 Task: Add Sprouts Organic Blackberry Preserves to the cart.
Action: Mouse moved to (805, 312)
Screenshot: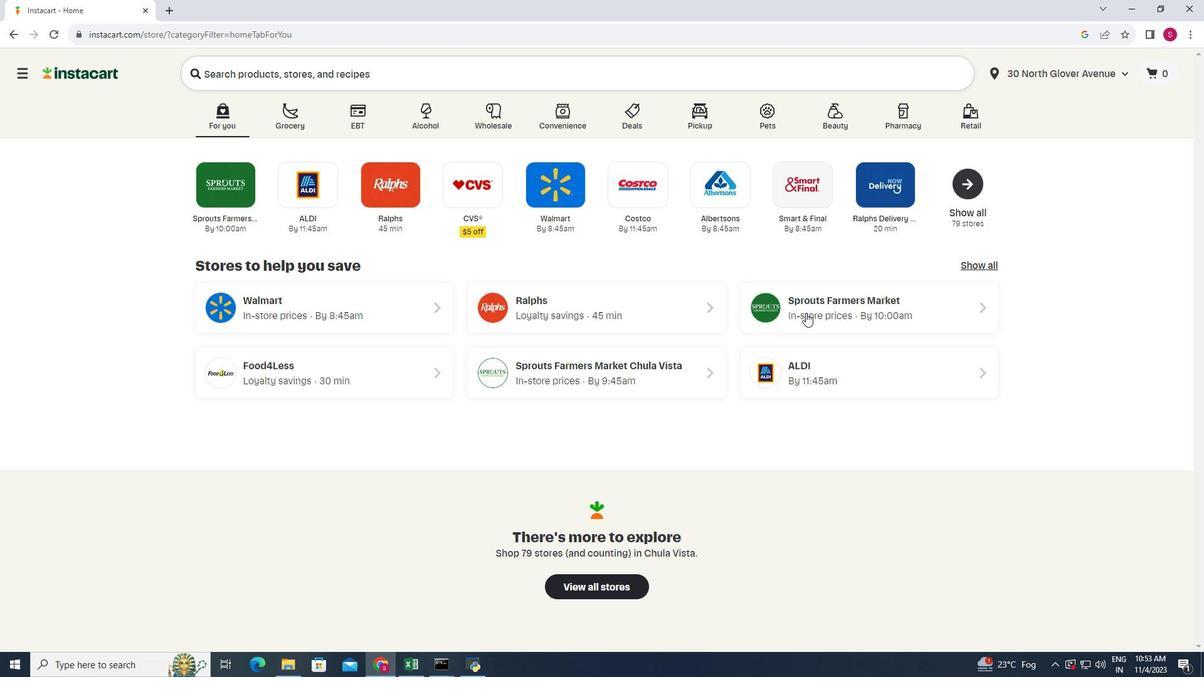 
Action: Mouse pressed left at (805, 312)
Screenshot: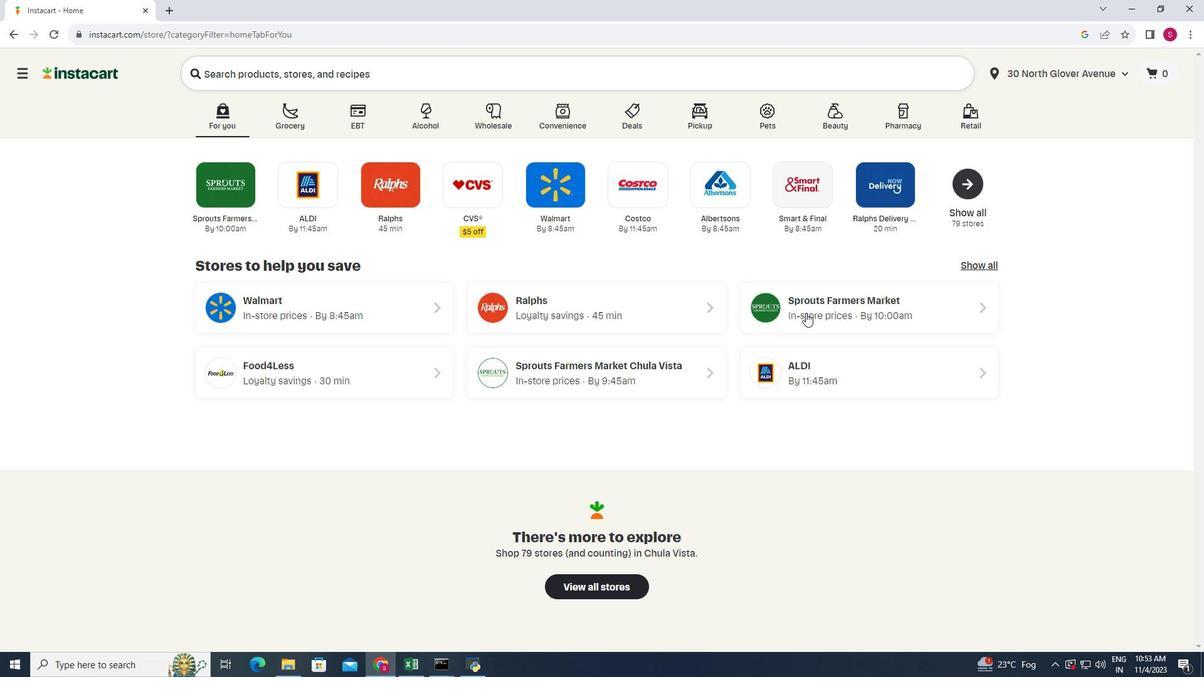 
Action: Mouse moved to (85, 378)
Screenshot: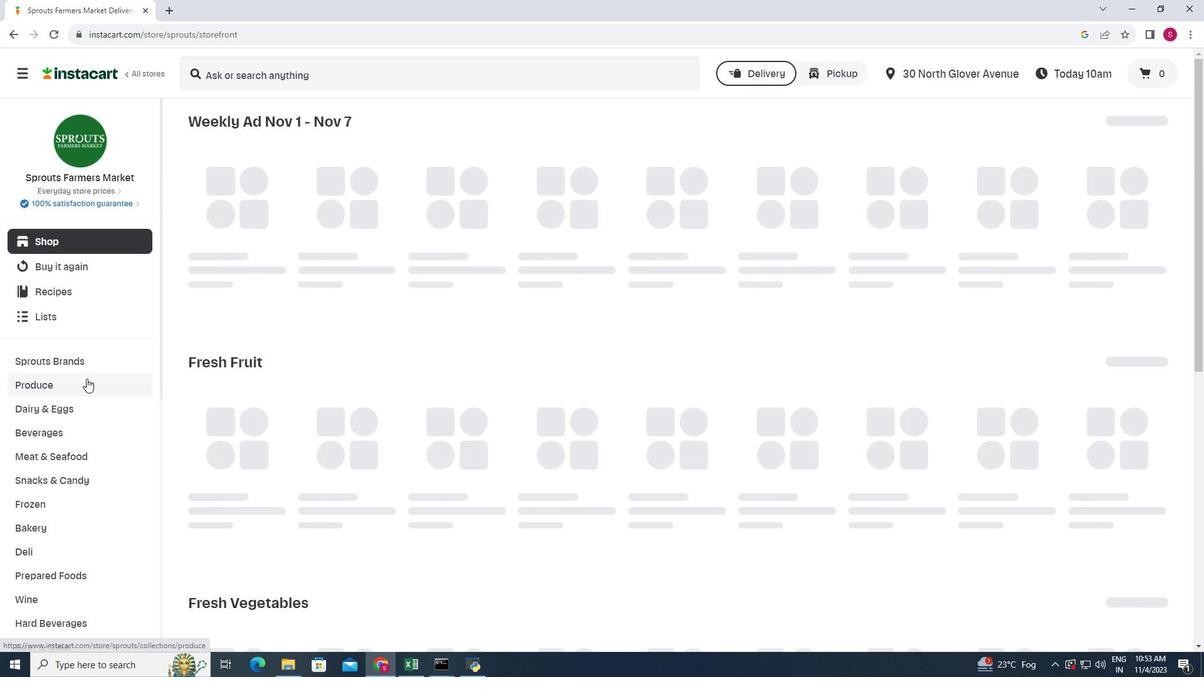 
Action: Mouse scrolled (85, 377) with delta (0, 0)
Screenshot: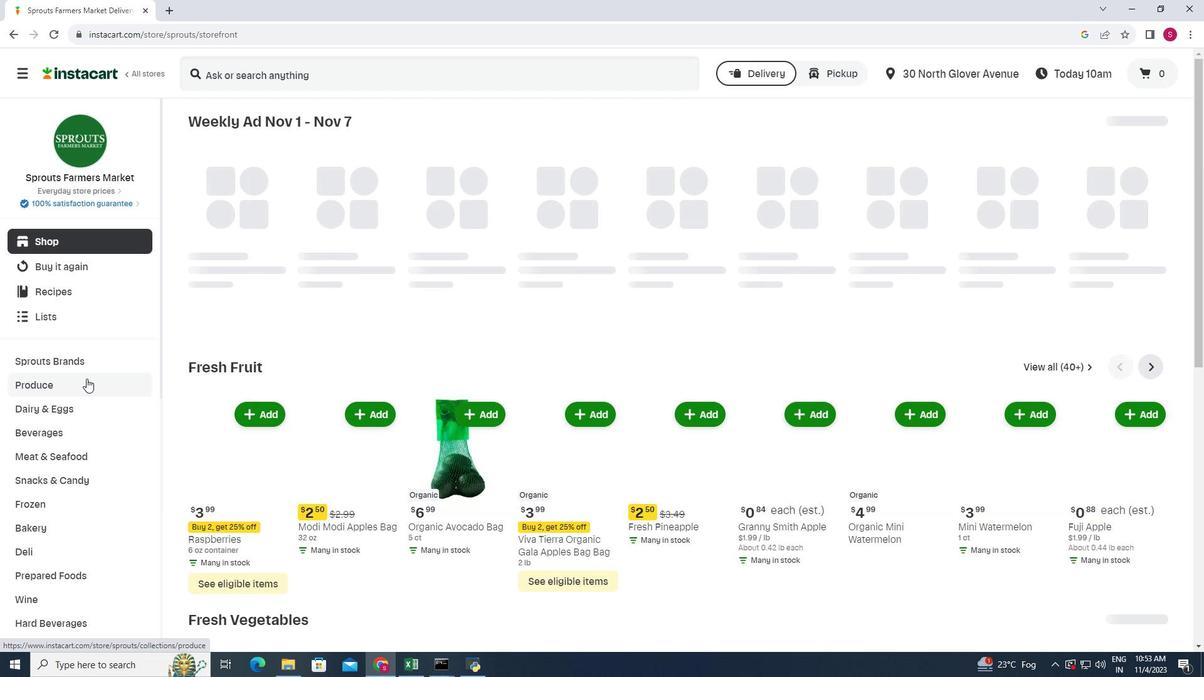 
Action: Mouse scrolled (85, 377) with delta (0, 0)
Screenshot: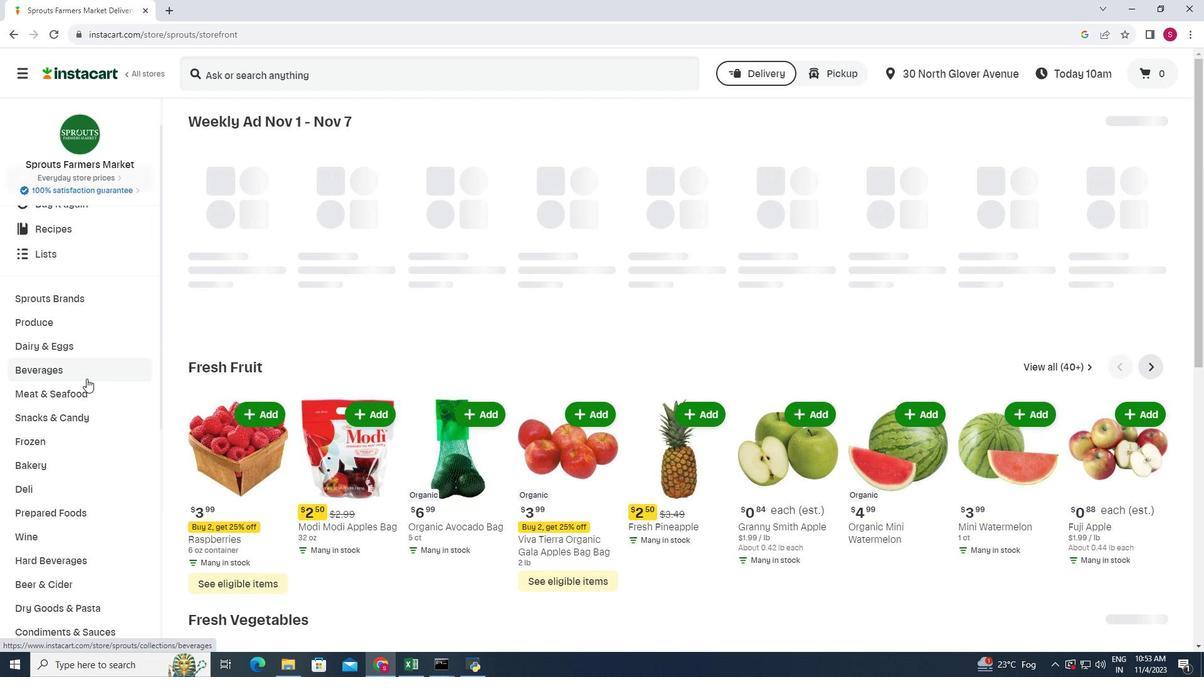 
Action: Mouse scrolled (85, 377) with delta (0, 0)
Screenshot: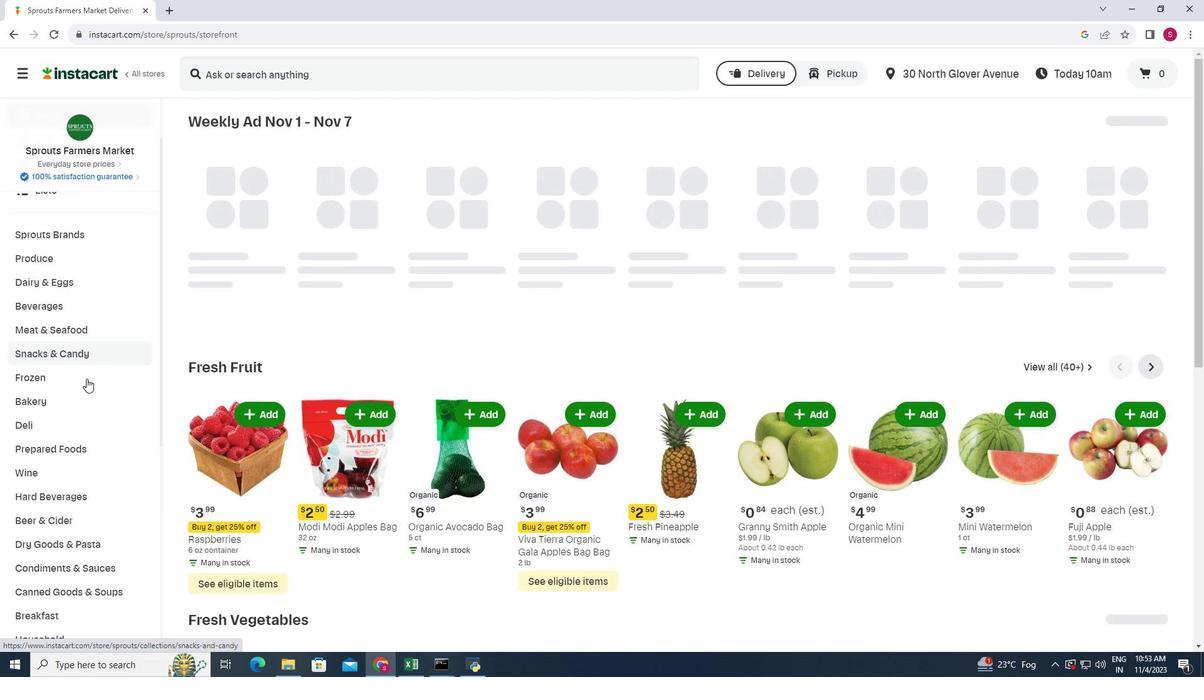 
Action: Mouse moved to (55, 552)
Screenshot: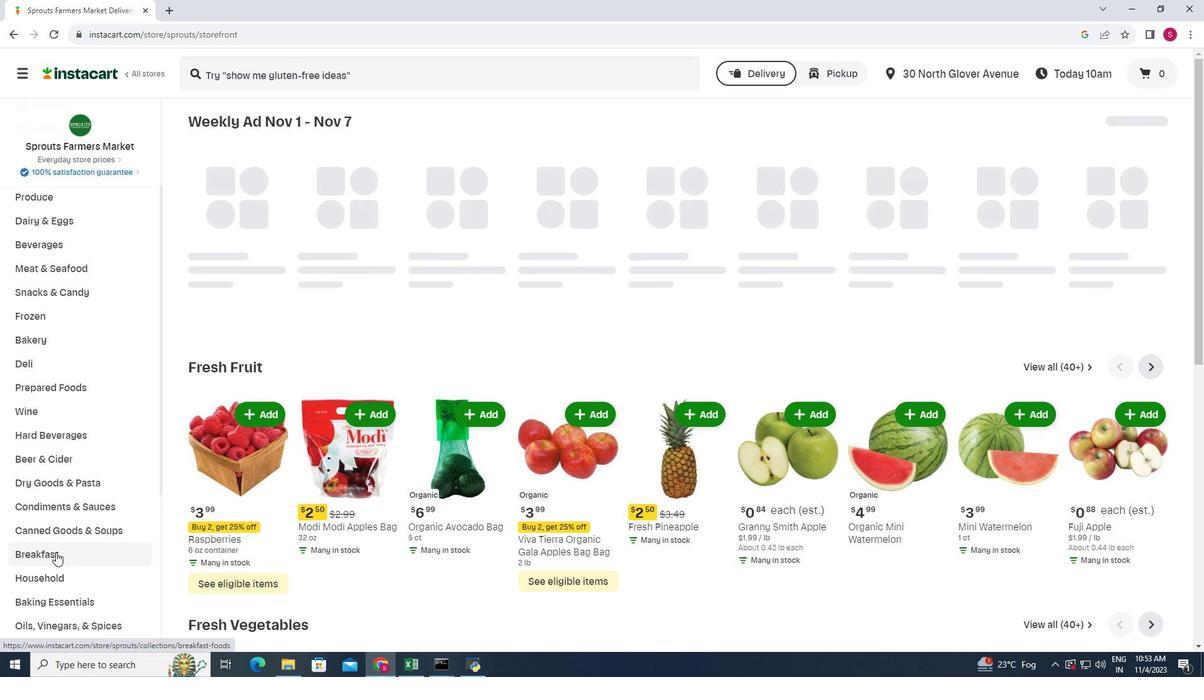 
Action: Mouse pressed left at (55, 552)
Screenshot: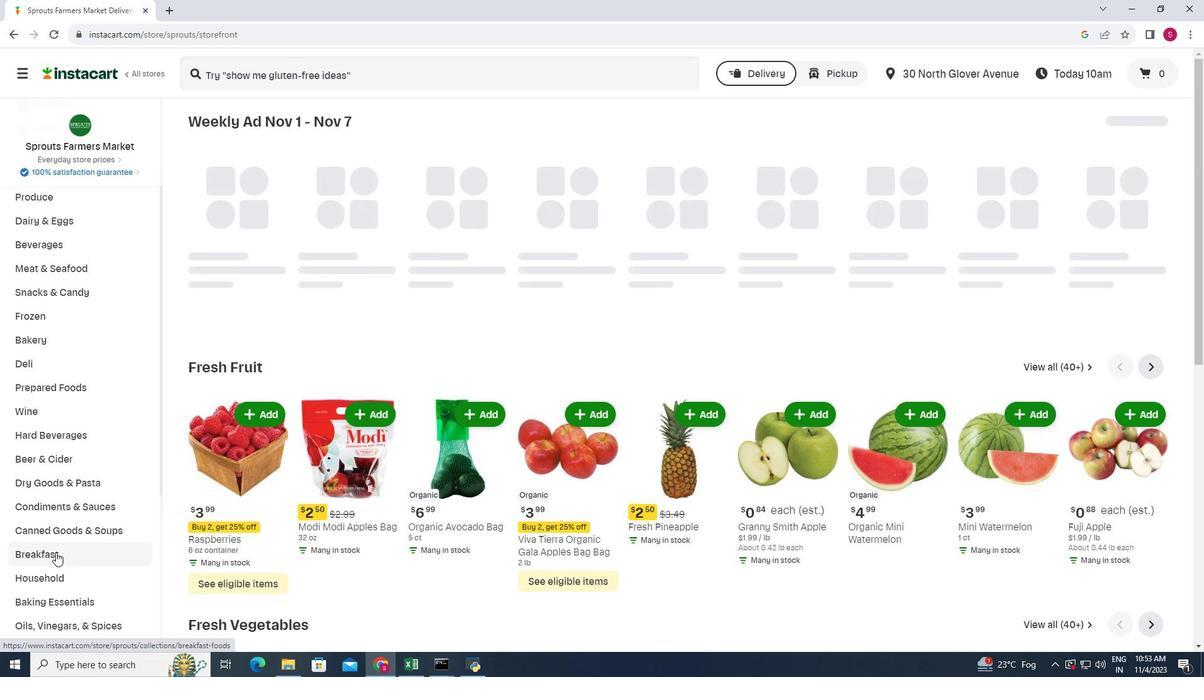 
Action: Mouse moved to (756, 160)
Screenshot: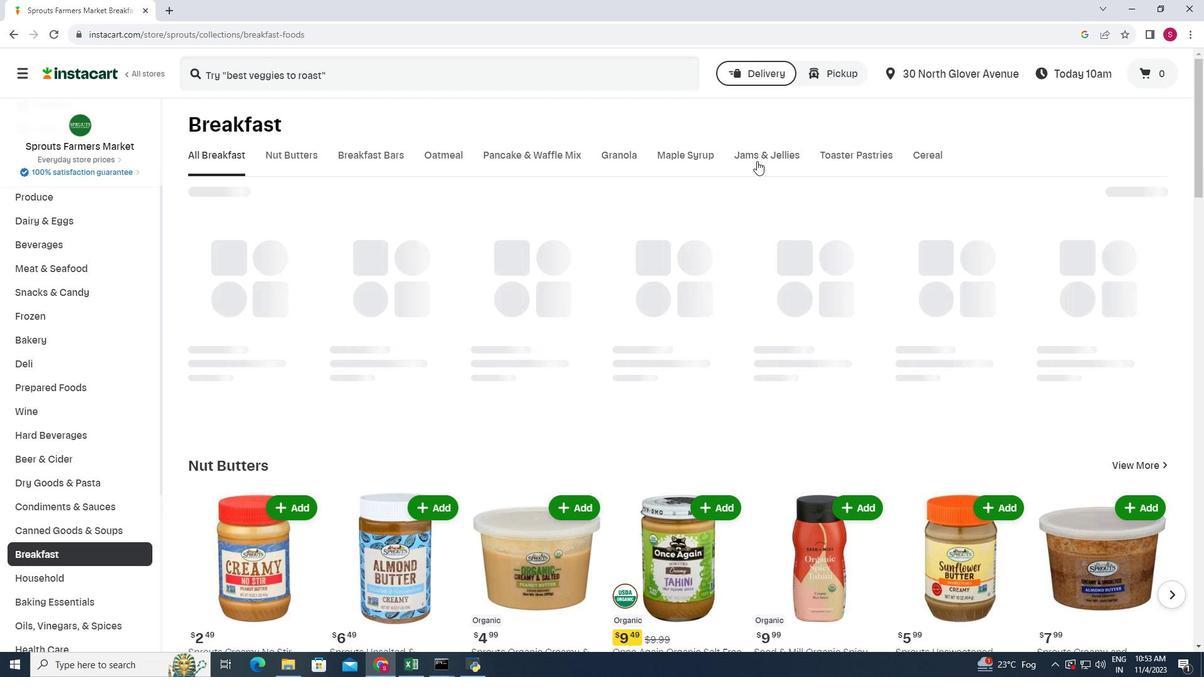 
Action: Mouse pressed left at (756, 160)
Screenshot: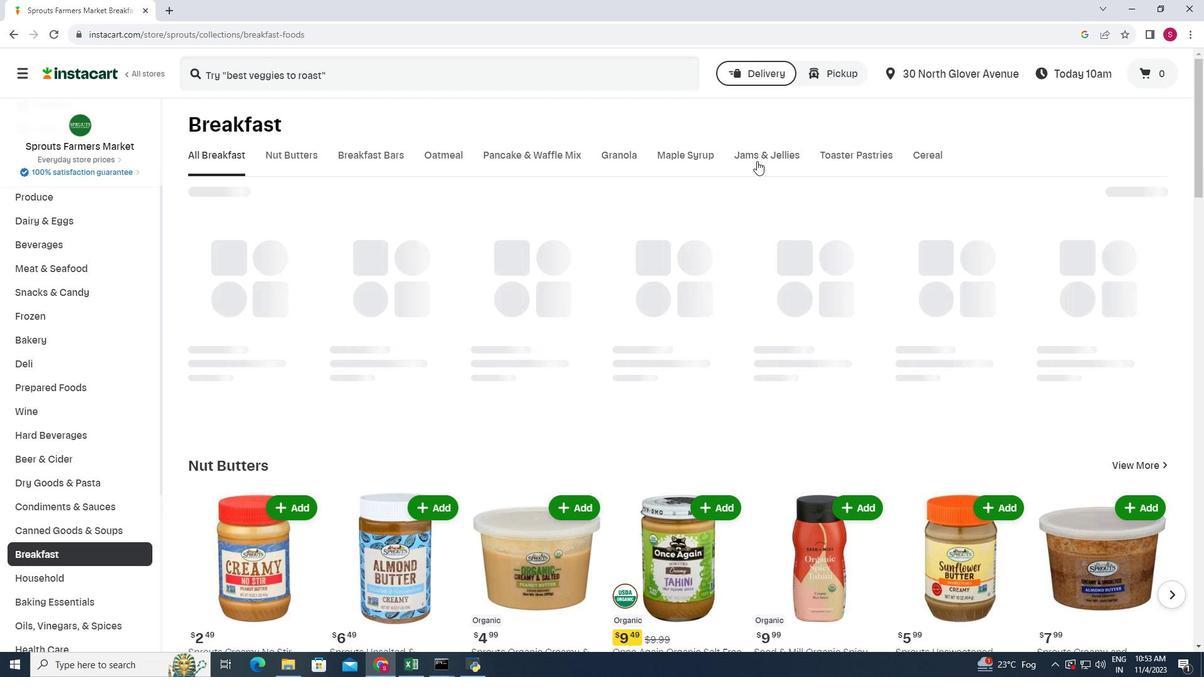 
Action: Mouse moved to (299, 212)
Screenshot: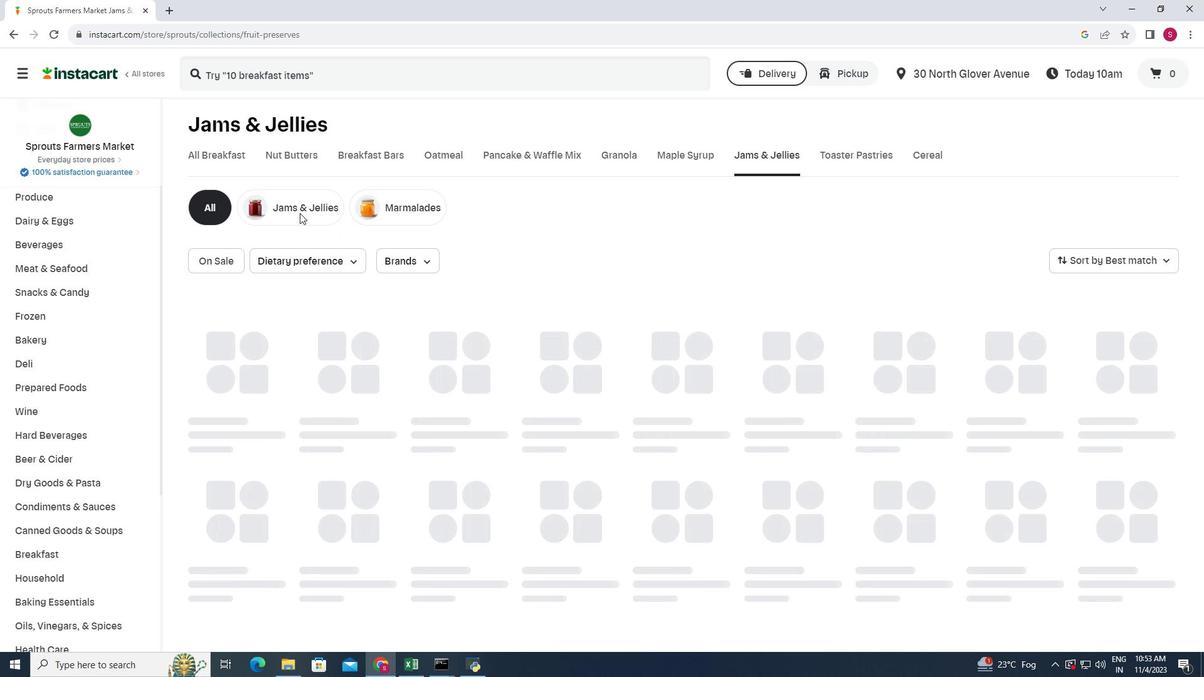 
Action: Mouse pressed left at (299, 212)
Screenshot: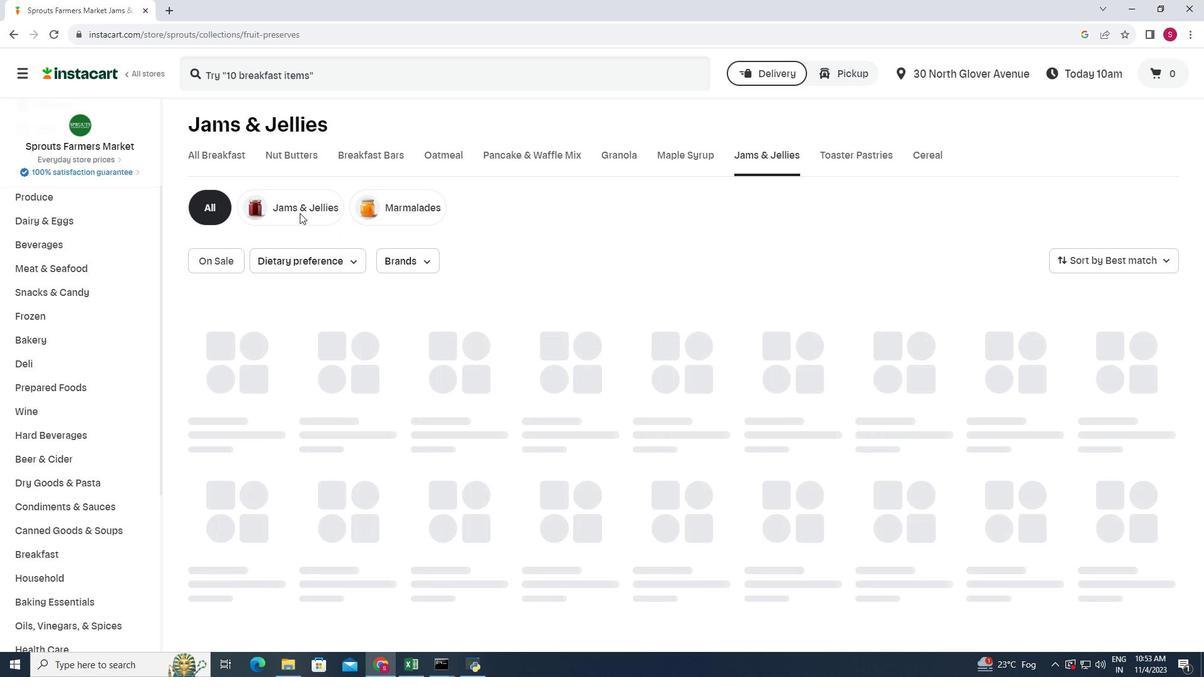 
Action: Mouse moved to (504, 239)
Screenshot: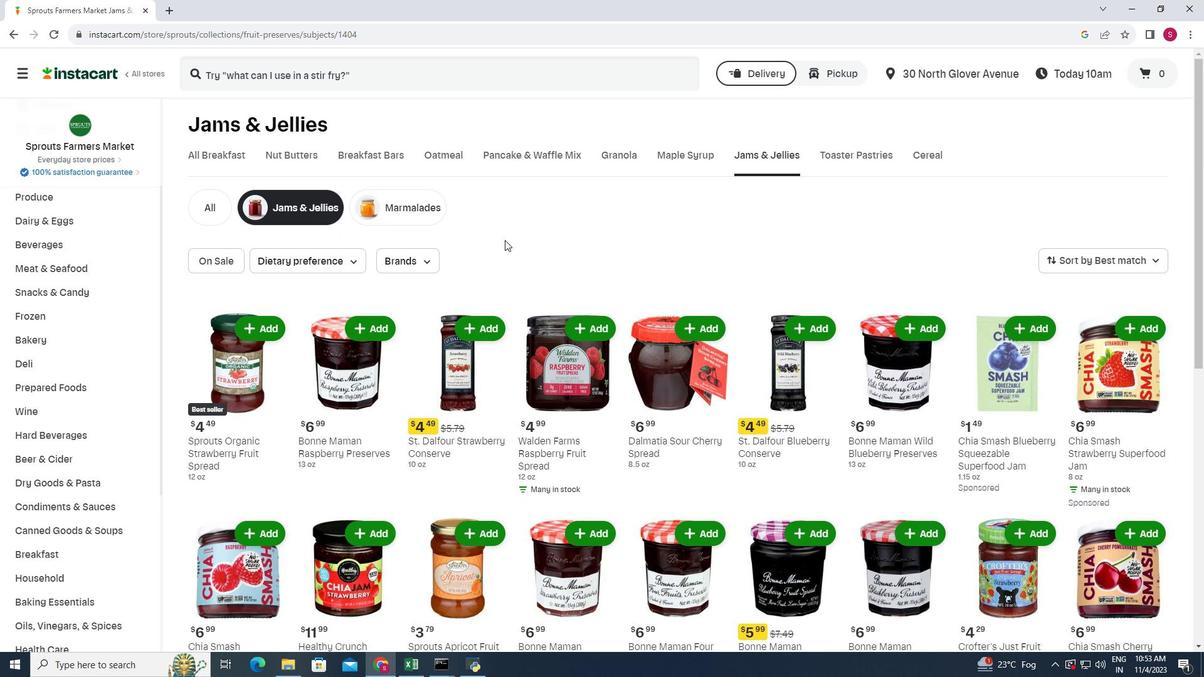 
Action: Mouse scrolled (504, 239) with delta (0, 0)
Screenshot: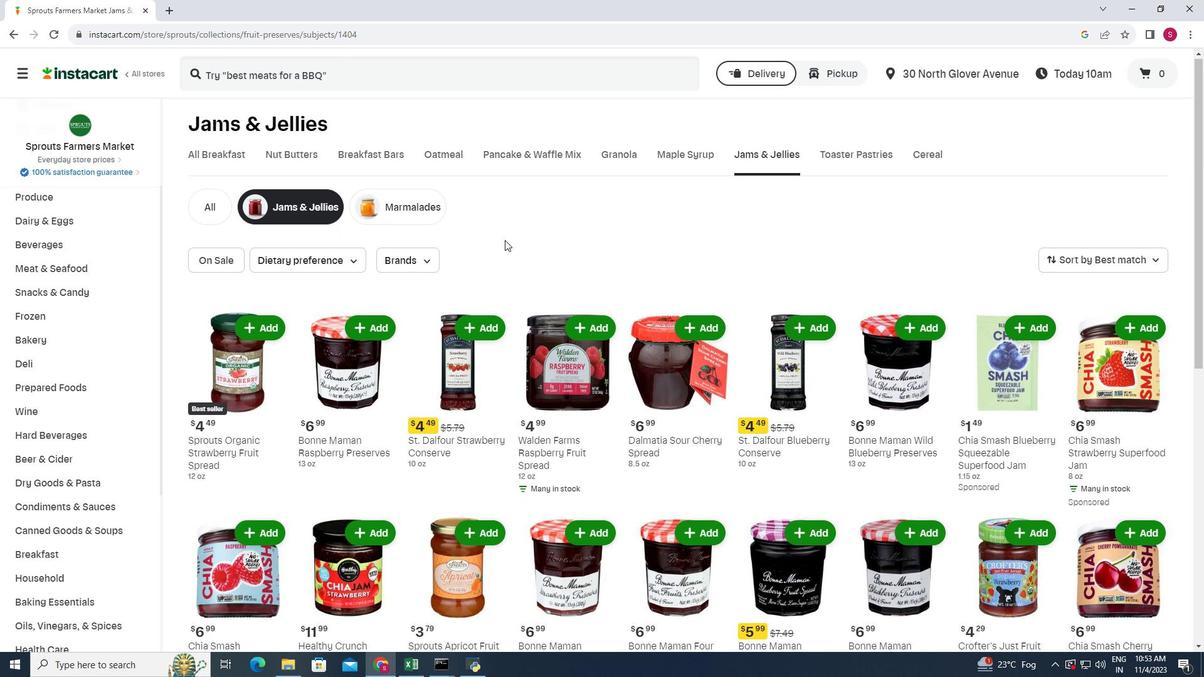 
Action: Mouse moved to (532, 260)
Screenshot: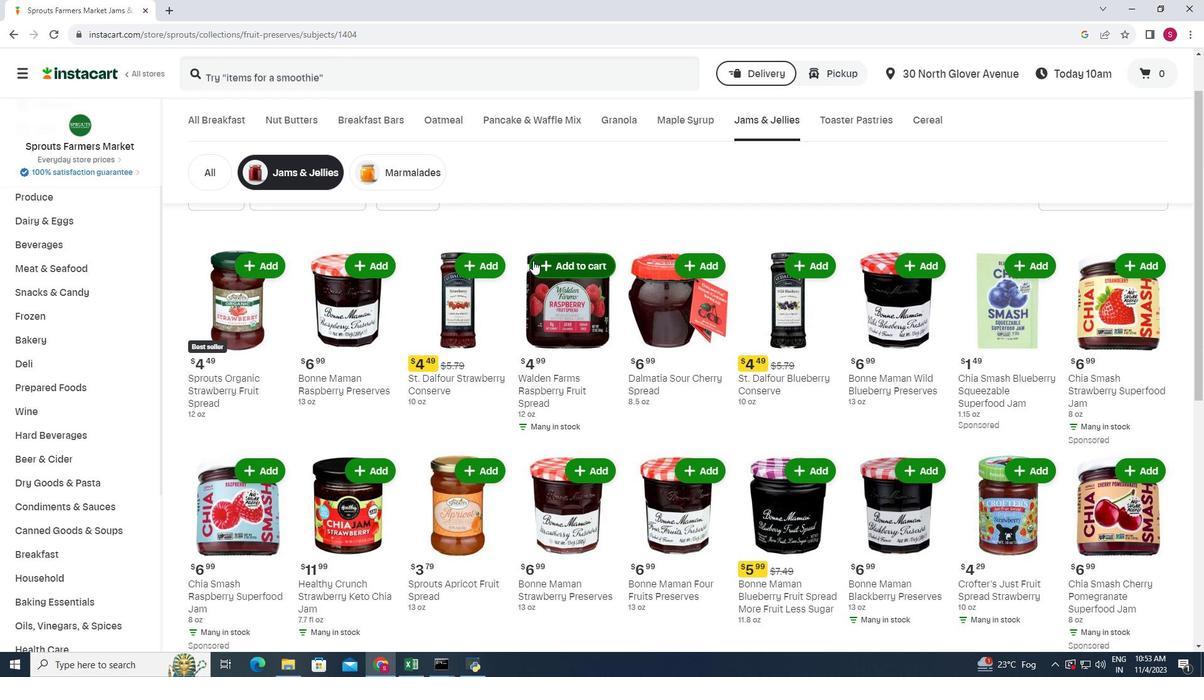 
Action: Mouse scrolled (532, 259) with delta (0, 0)
Screenshot: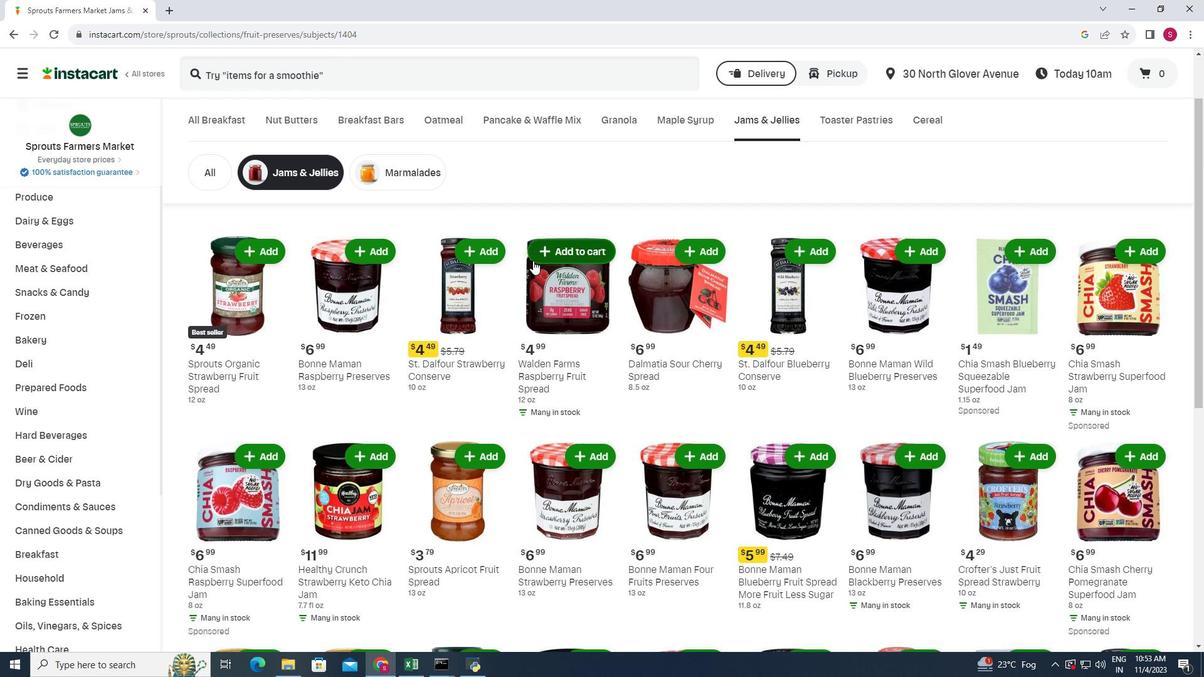 
Action: Mouse moved to (553, 273)
Screenshot: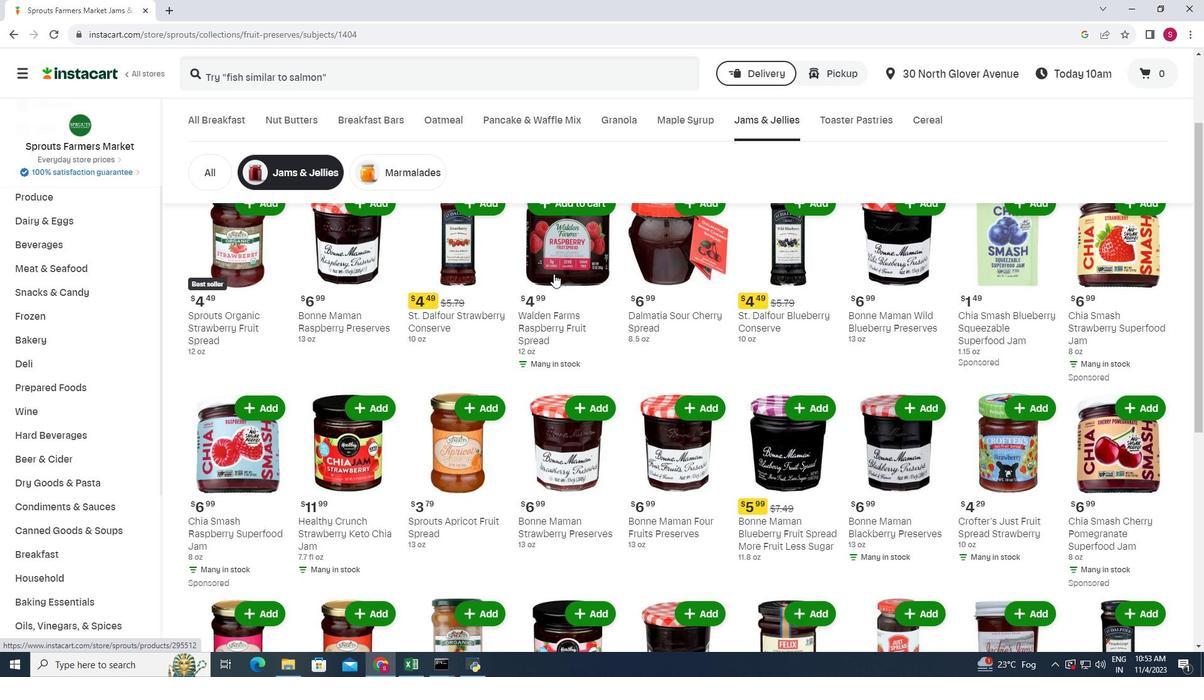 
Action: Mouse scrolled (553, 272) with delta (0, 0)
Screenshot: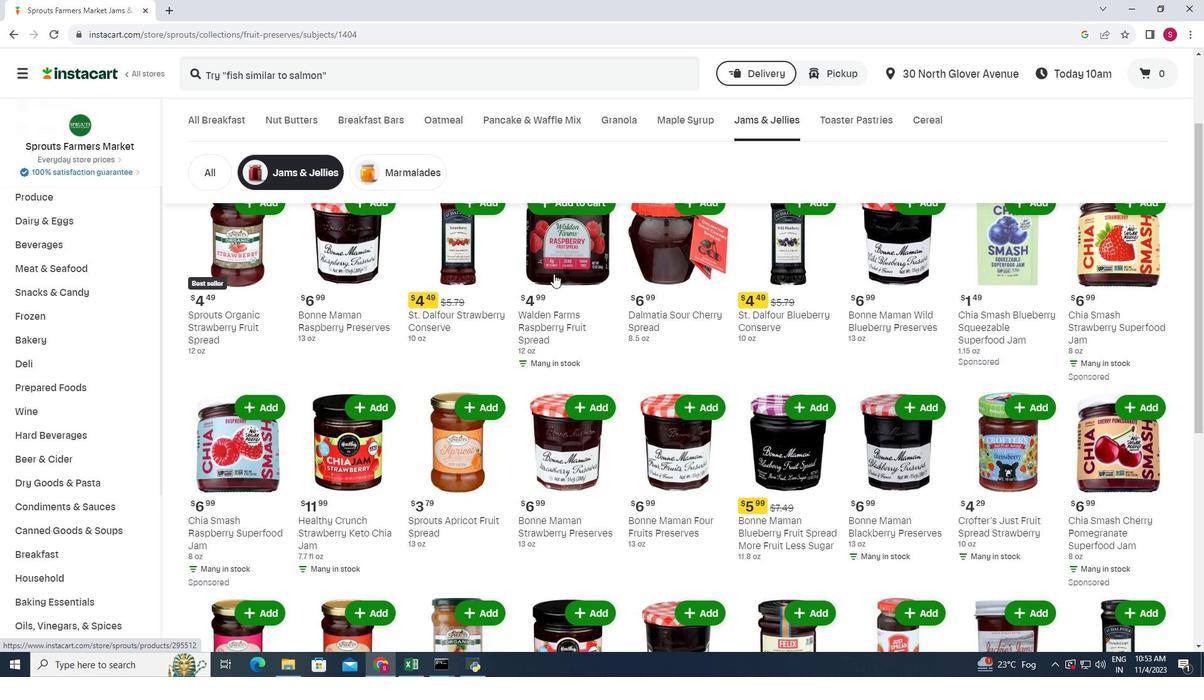 
Action: Mouse moved to (513, 276)
Screenshot: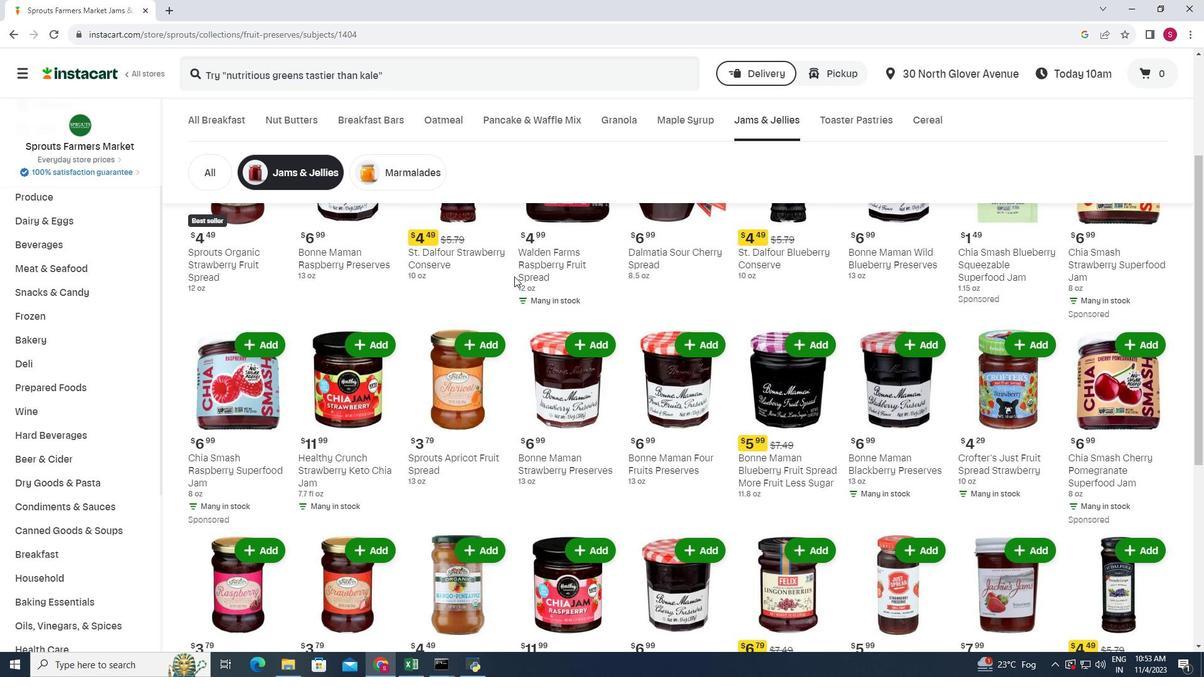 
Action: Mouse scrolled (513, 275) with delta (0, 0)
Screenshot: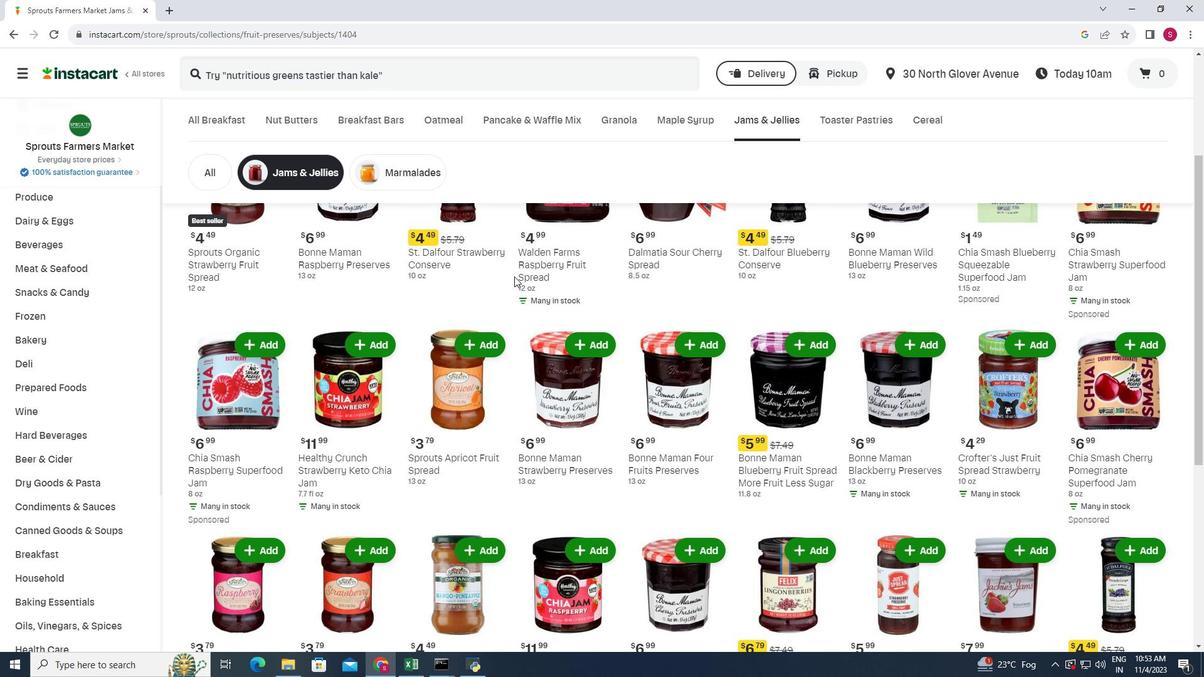 
Action: Mouse moved to (514, 276)
Screenshot: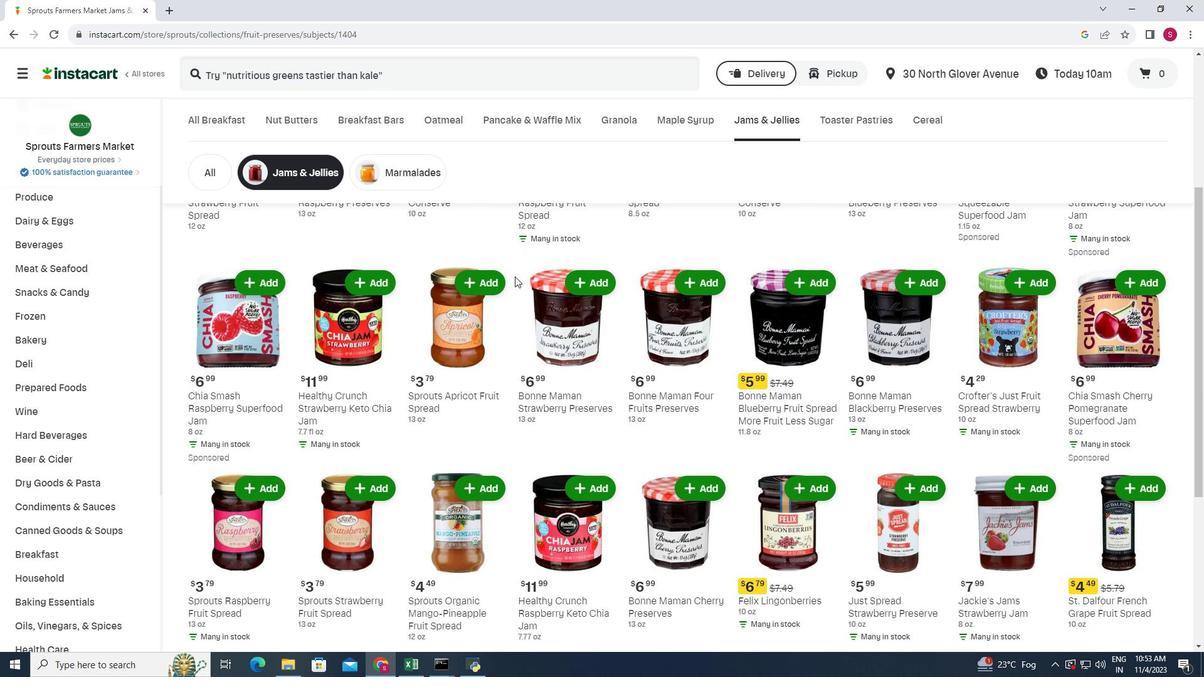 
Action: Mouse scrolled (514, 275) with delta (0, 0)
Screenshot: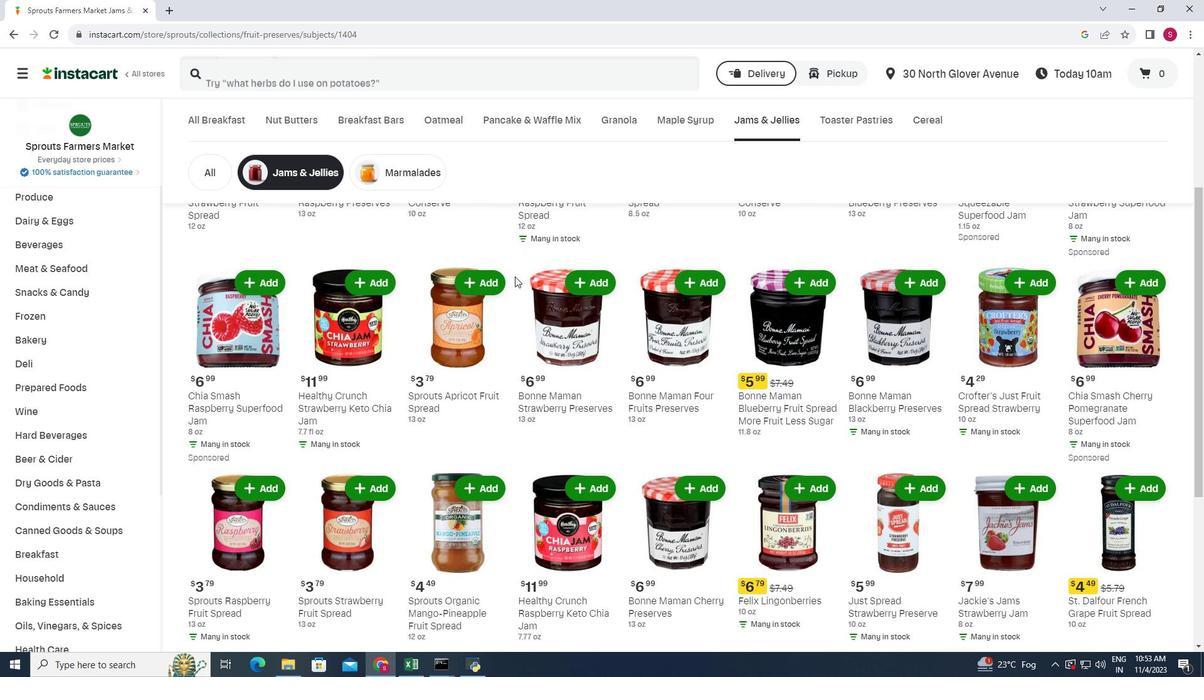 
Action: Mouse moved to (515, 276)
Screenshot: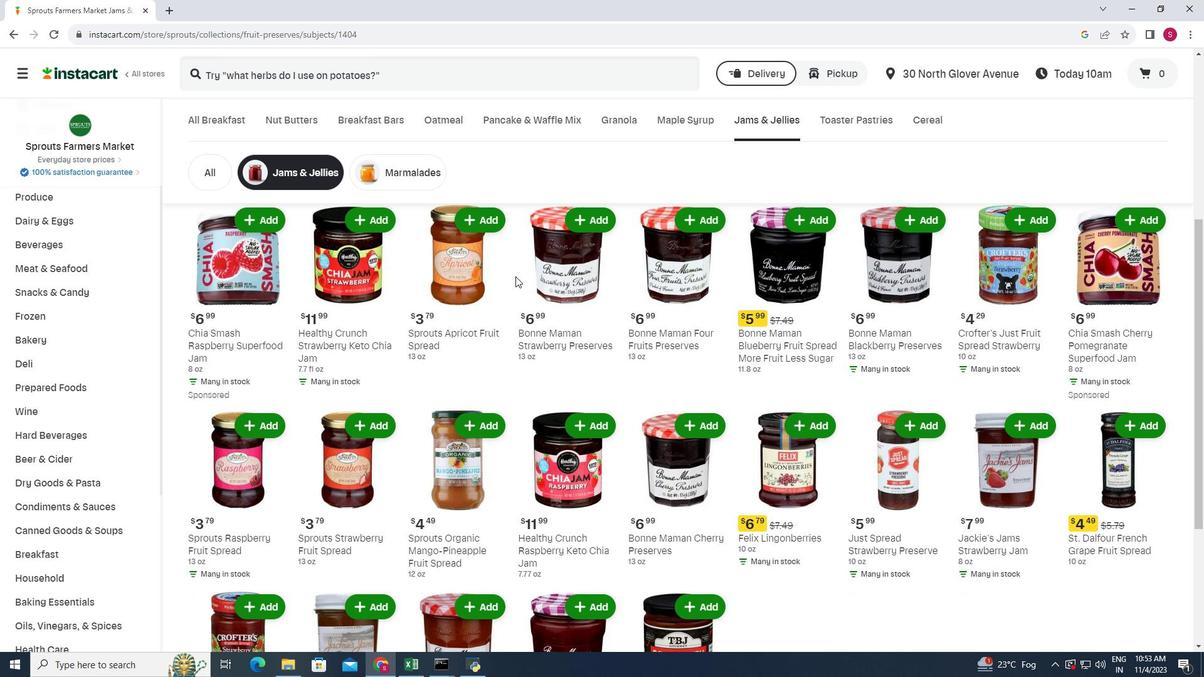 
Action: Mouse scrolled (515, 275) with delta (0, 0)
Screenshot: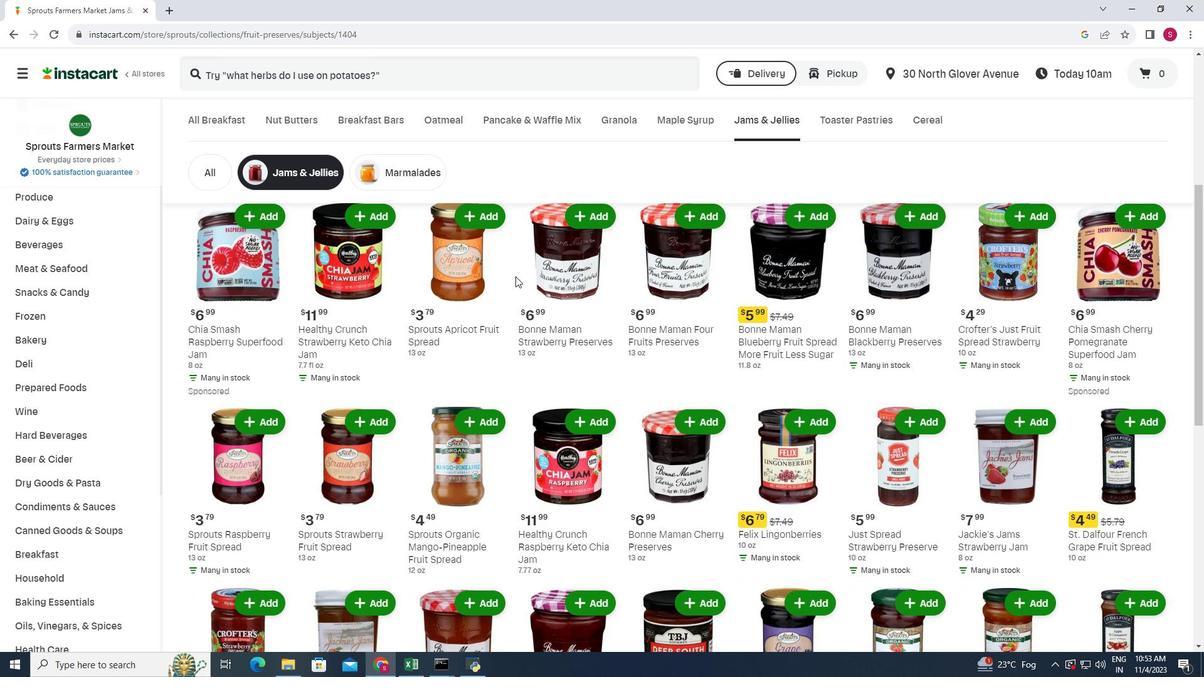 
Action: Mouse scrolled (515, 275) with delta (0, 0)
Screenshot: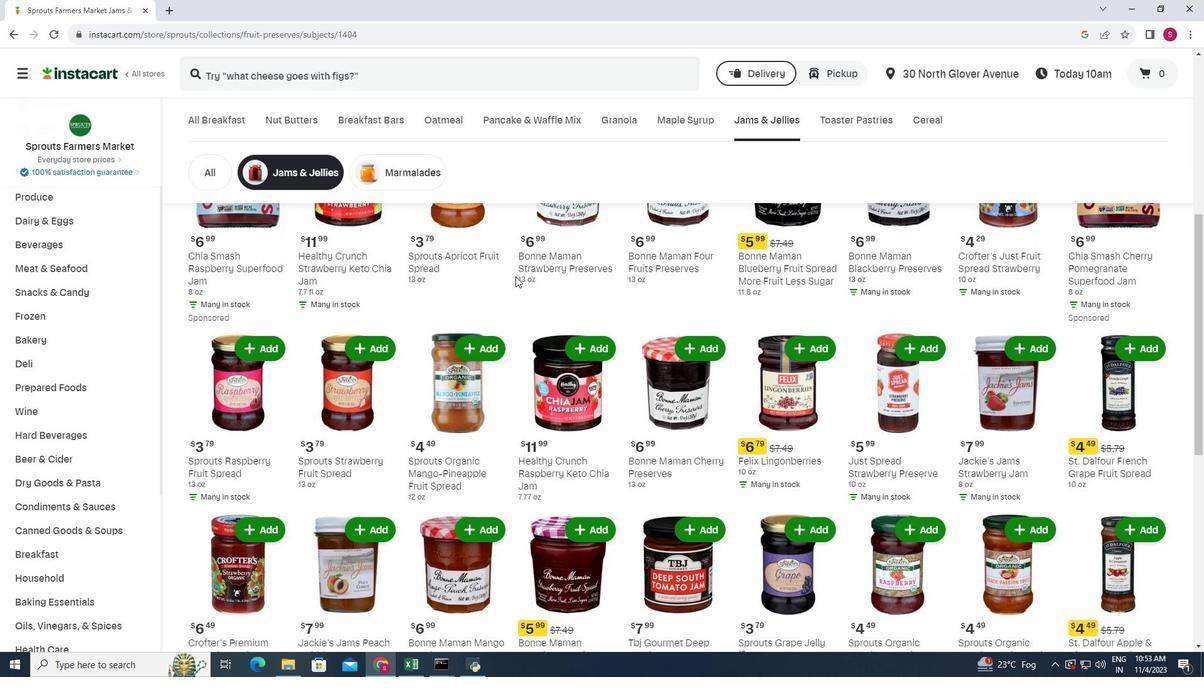 
Action: Mouse scrolled (515, 275) with delta (0, 0)
Screenshot: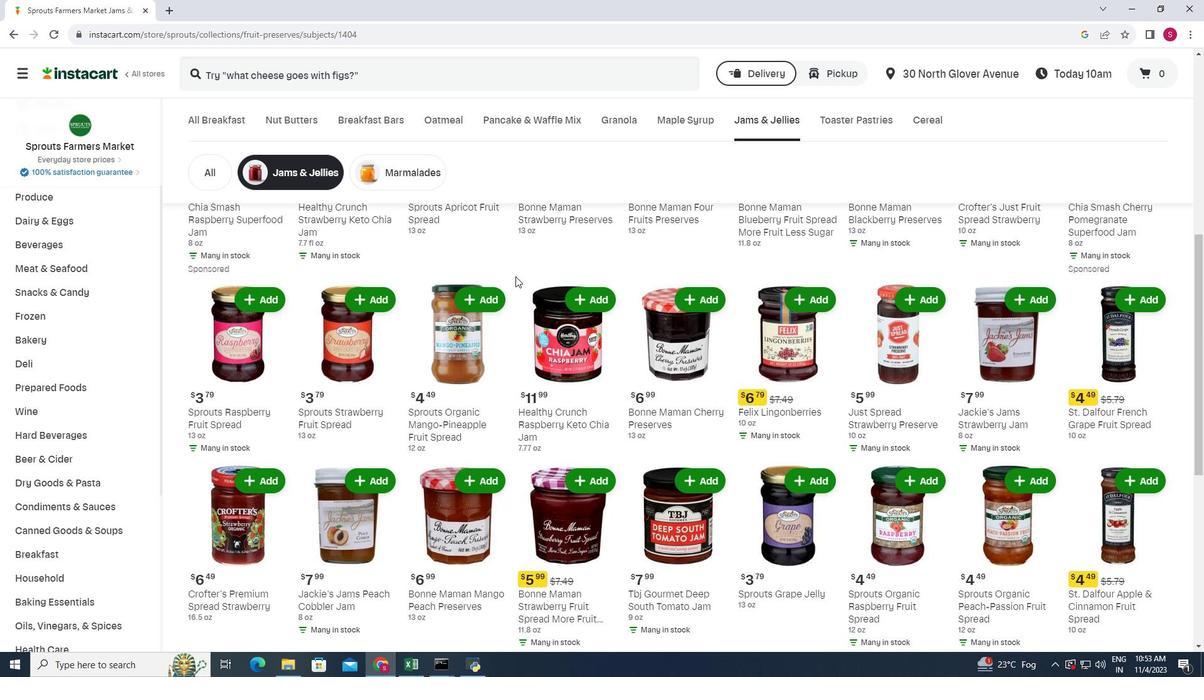 
Action: Mouse scrolled (515, 275) with delta (0, 0)
Screenshot: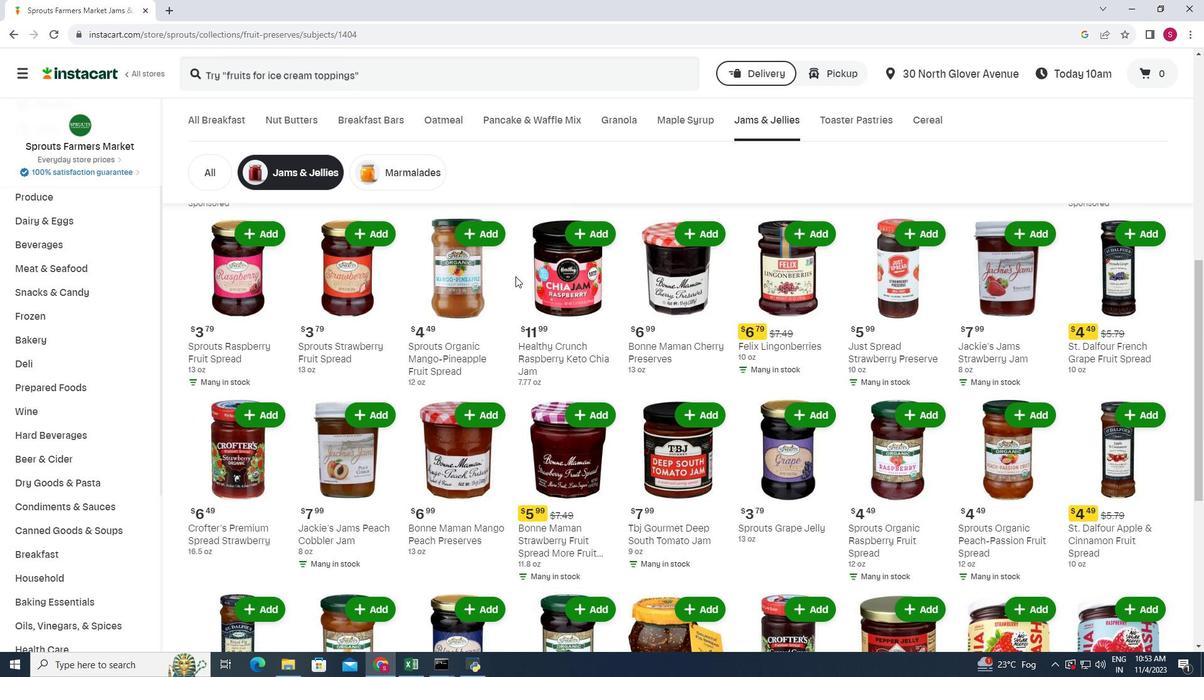 
Action: Mouse moved to (517, 274)
Screenshot: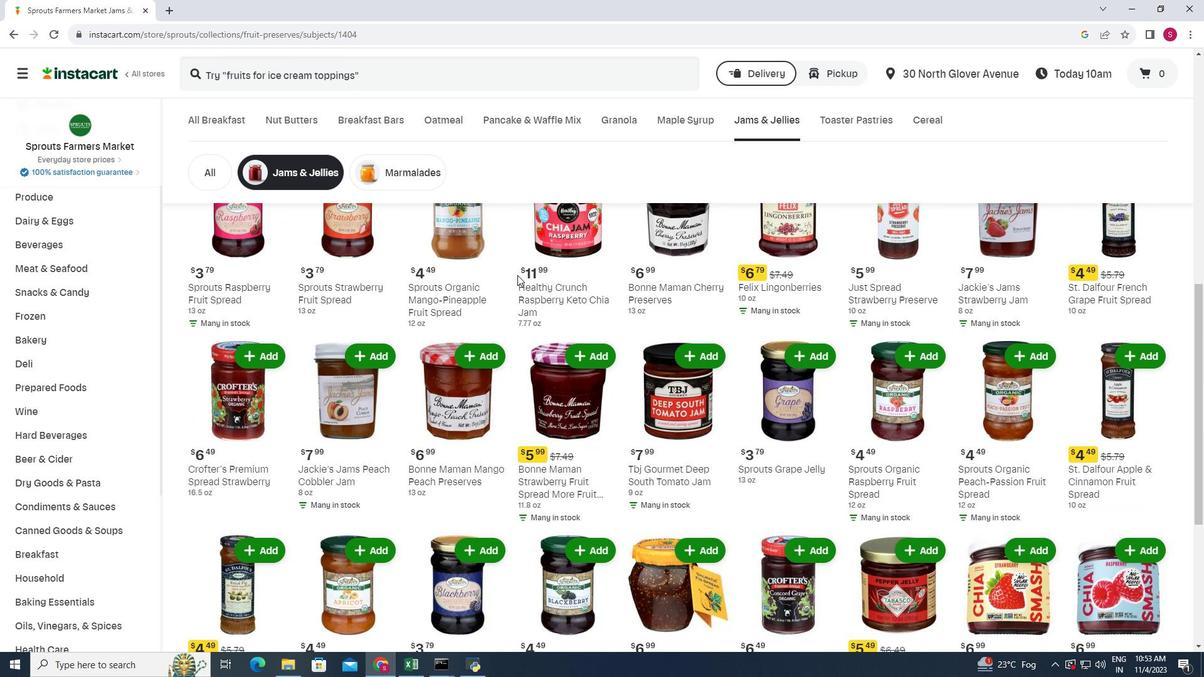 
Action: Mouse scrolled (517, 274) with delta (0, 0)
Screenshot: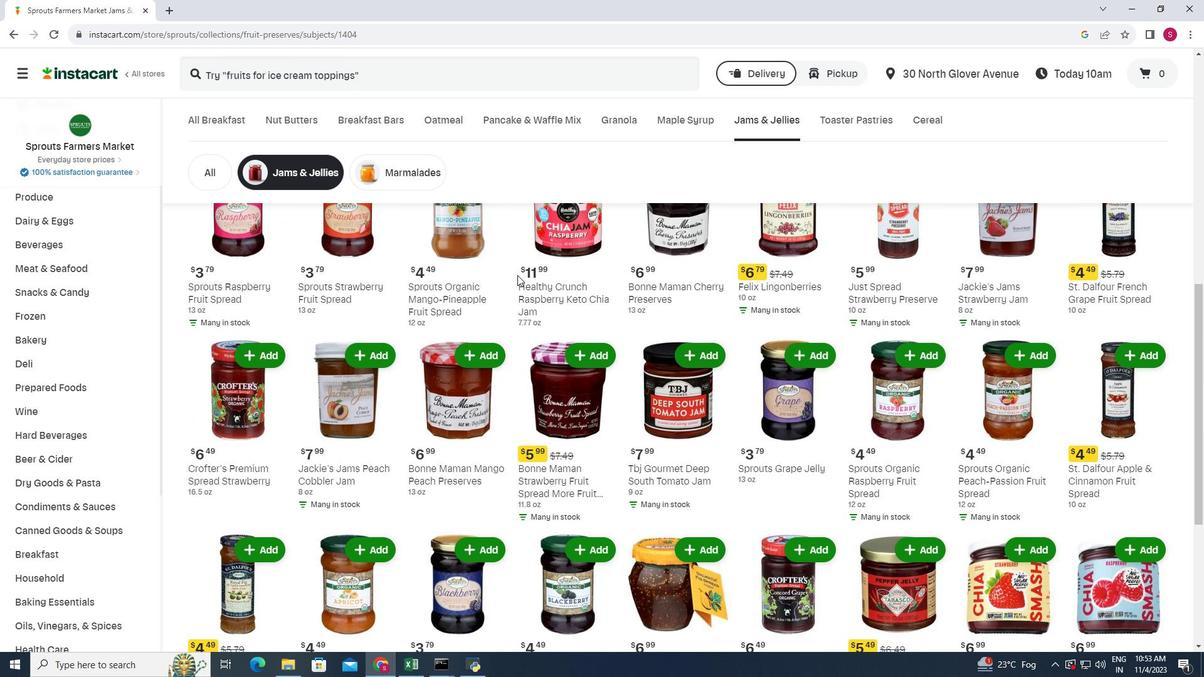 
Action: Mouse scrolled (517, 274) with delta (0, 0)
Screenshot: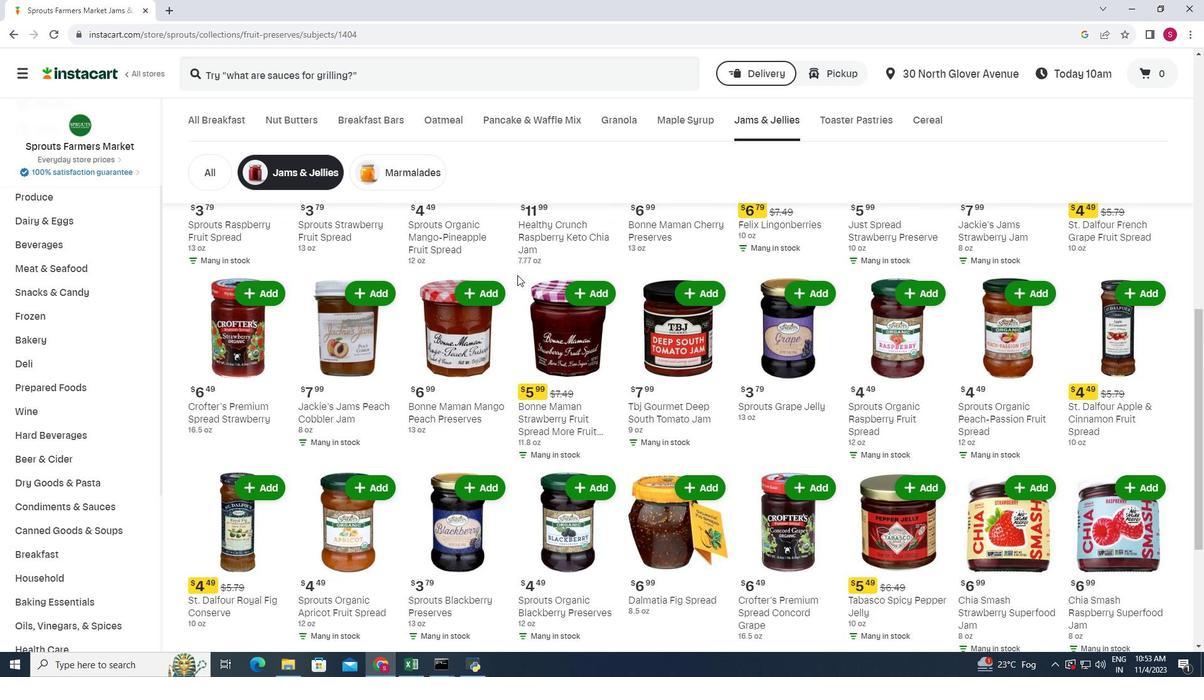
Action: Mouse moved to (586, 420)
Screenshot: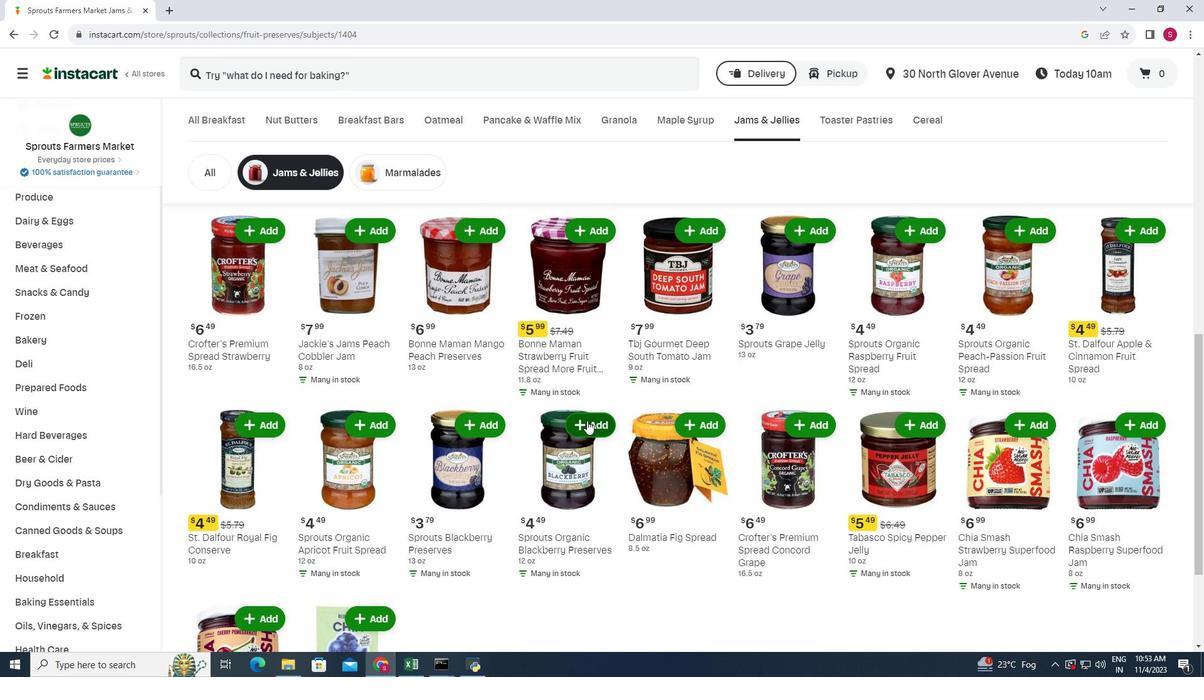 
Action: Mouse pressed left at (586, 420)
Screenshot: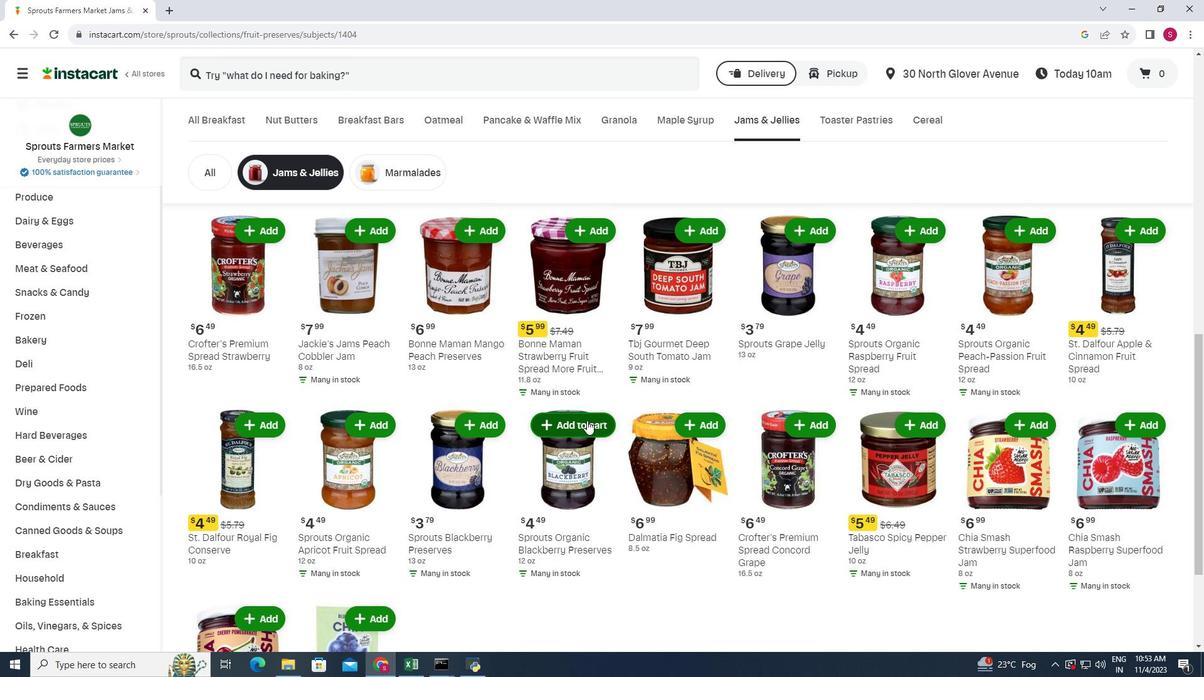 
Action: Mouse moved to (593, 381)
Screenshot: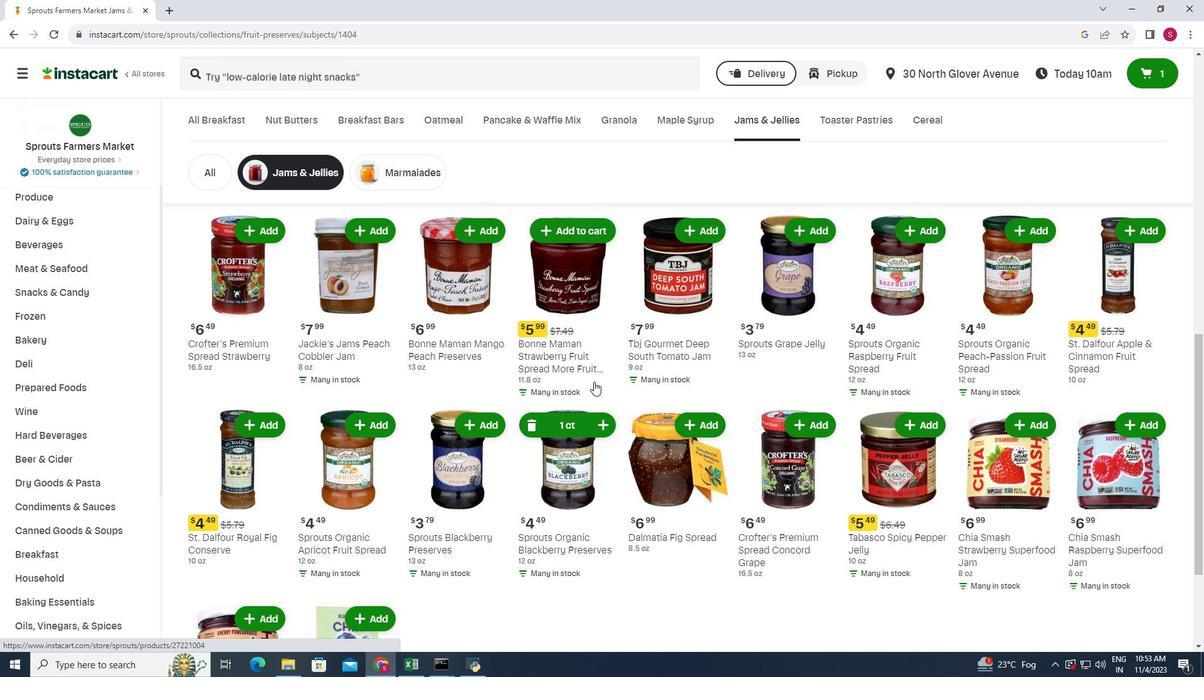 
